 Task: Add a condition where "Hours since ticket status new Greater than Ten" in new tickets in your groups.
Action: Mouse moved to (108, 420)
Screenshot: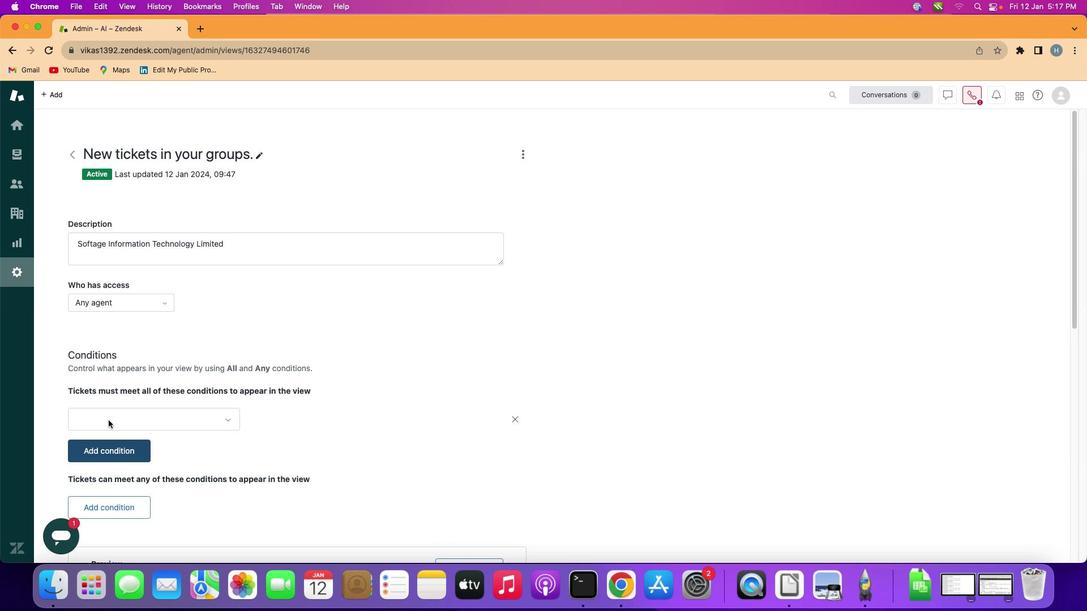 
Action: Mouse pressed left at (108, 420)
Screenshot: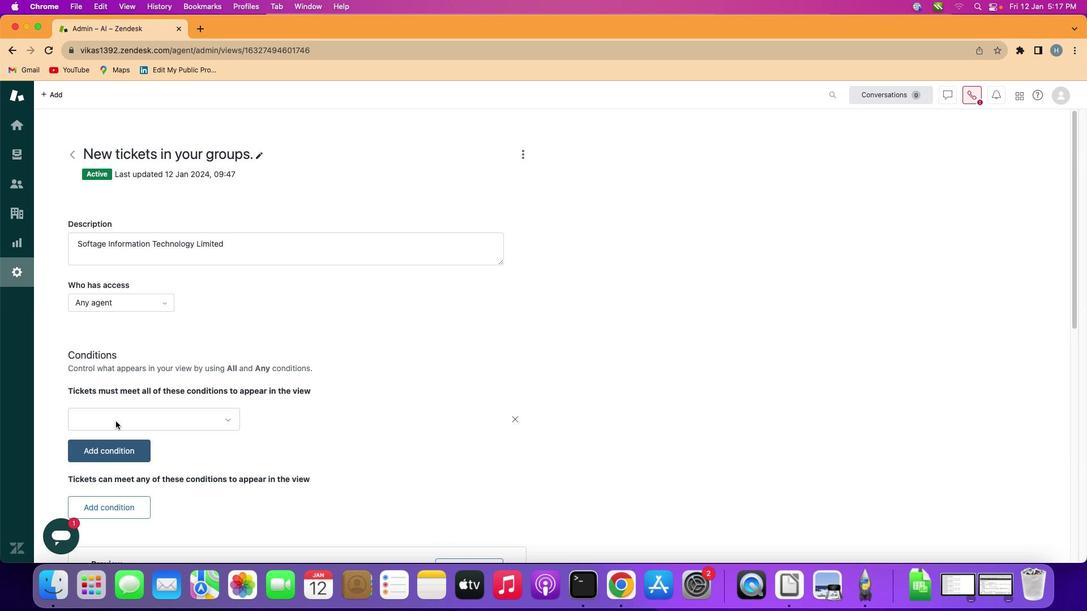 
Action: Mouse moved to (171, 416)
Screenshot: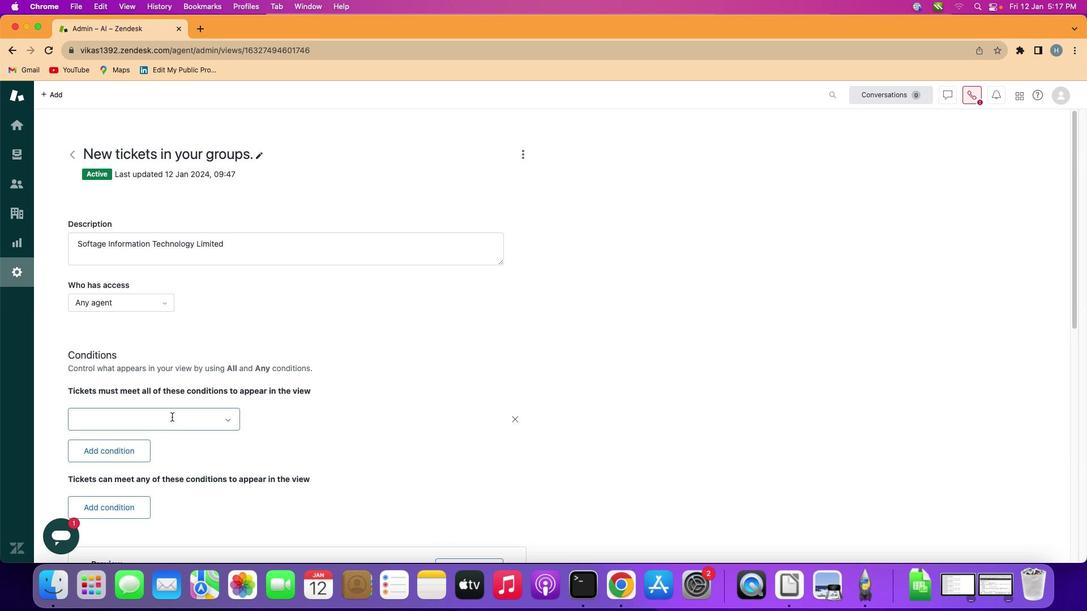 
Action: Mouse pressed left at (171, 416)
Screenshot: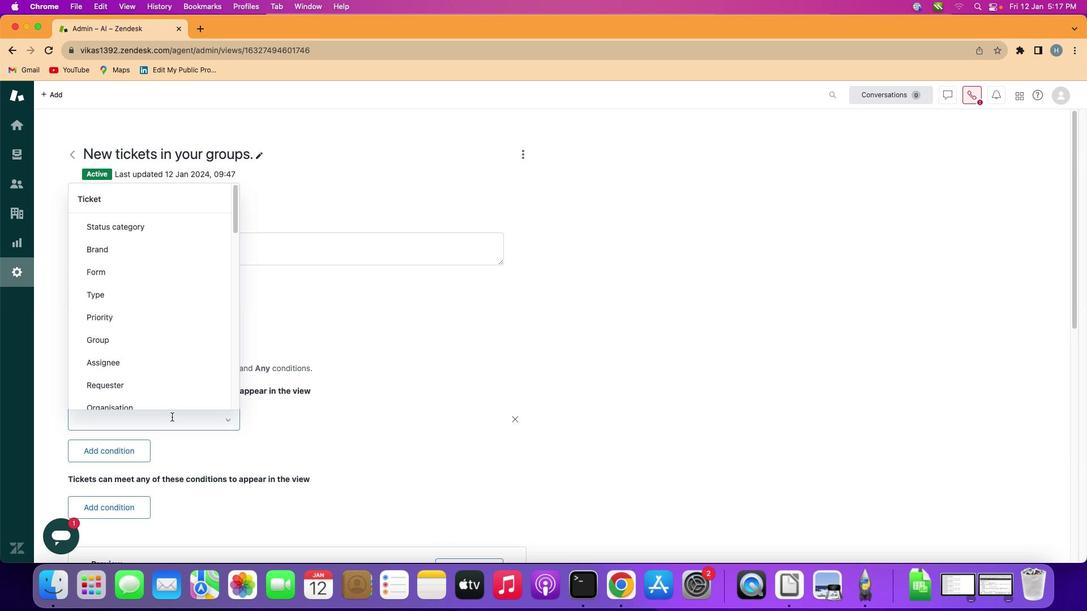 
Action: Mouse moved to (162, 325)
Screenshot: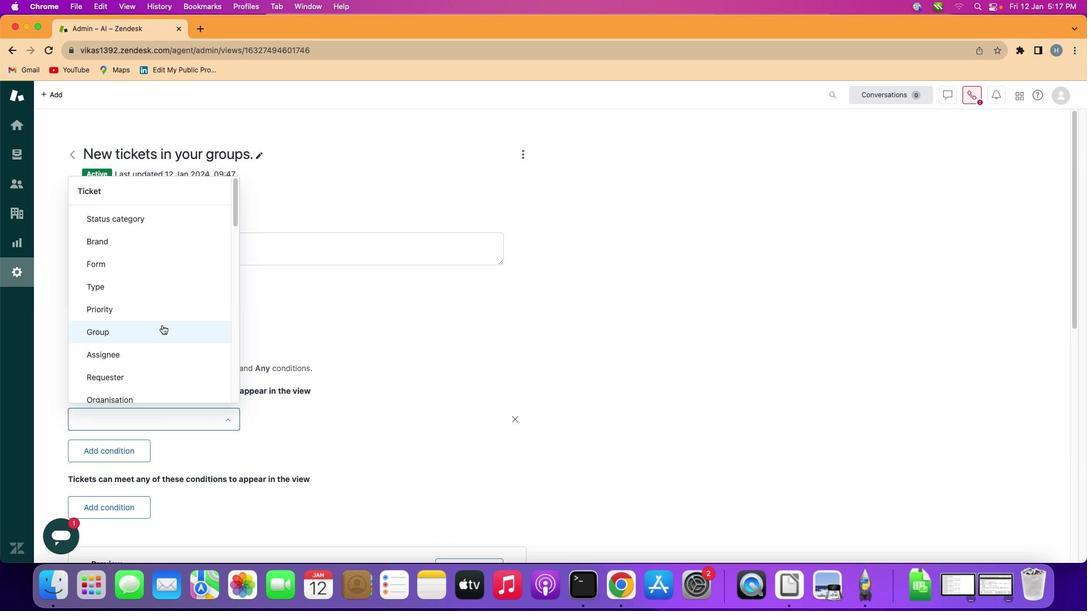 
Action: Mouse scrolled (162, 325) with delta (0, 0)
Screenshot: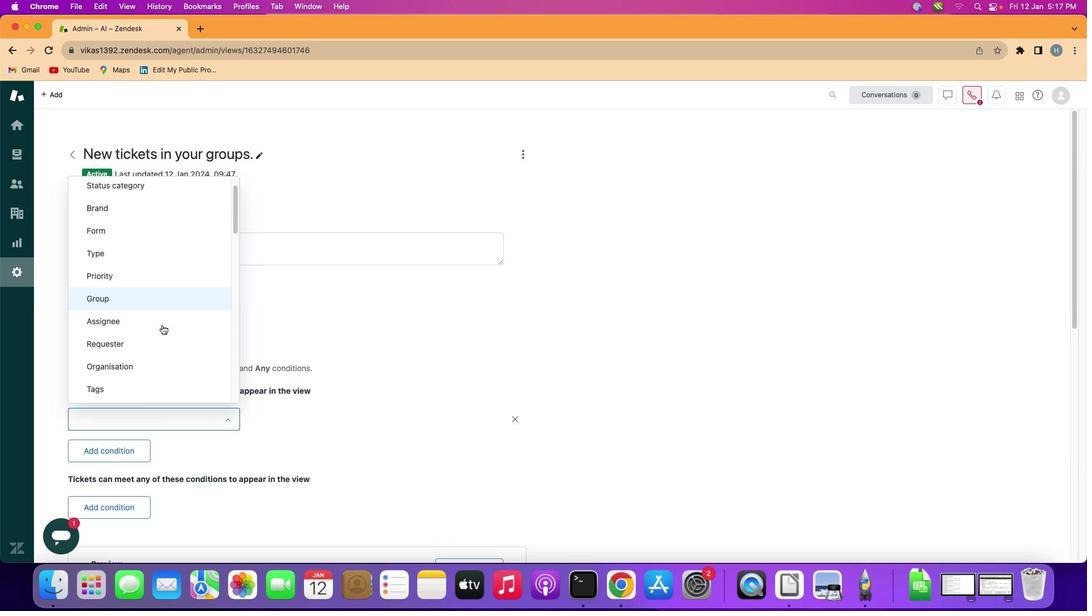 
Action: Mouse scrolled (162, 325) with delta (0, 0)
Screenshot: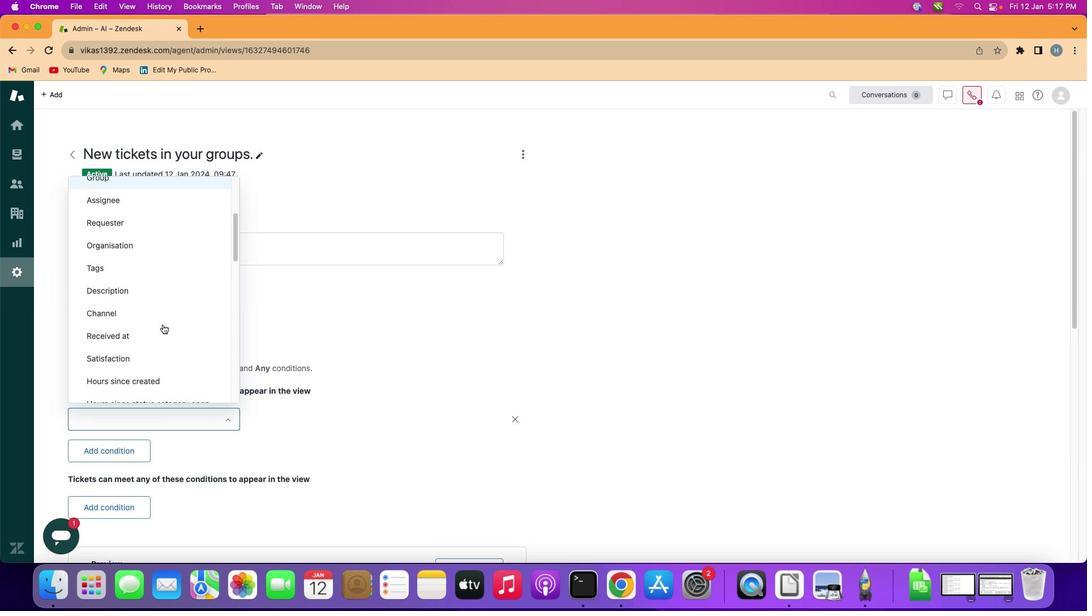 
Action: Mouse scrolled (162, 325) with delta (0, -1)
Screenshot: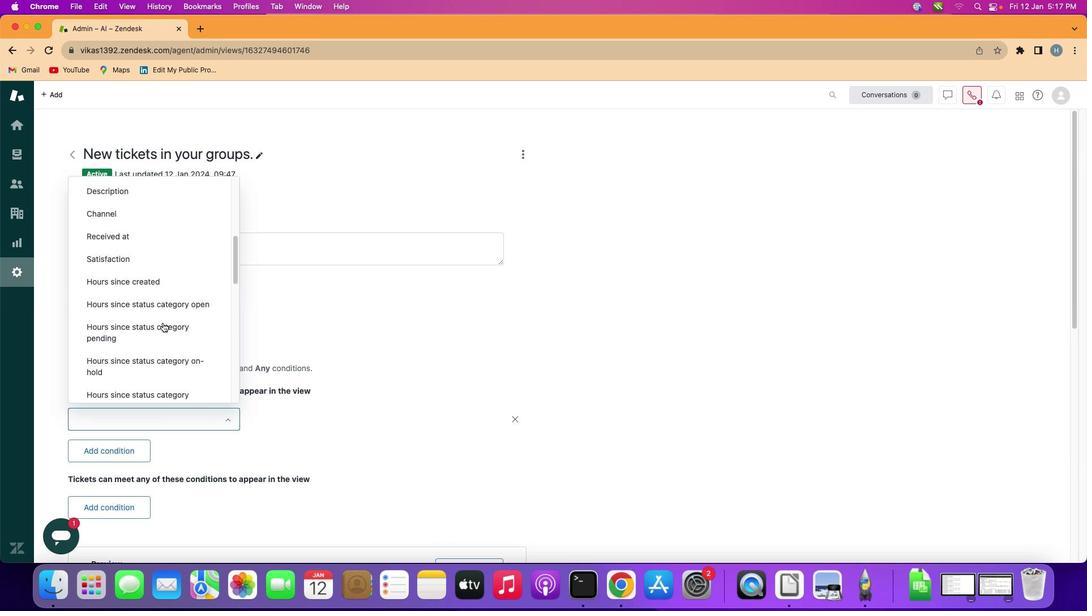 
Action: Mouse scrolled (162, 325) with delta (0, -1)
Screenshot: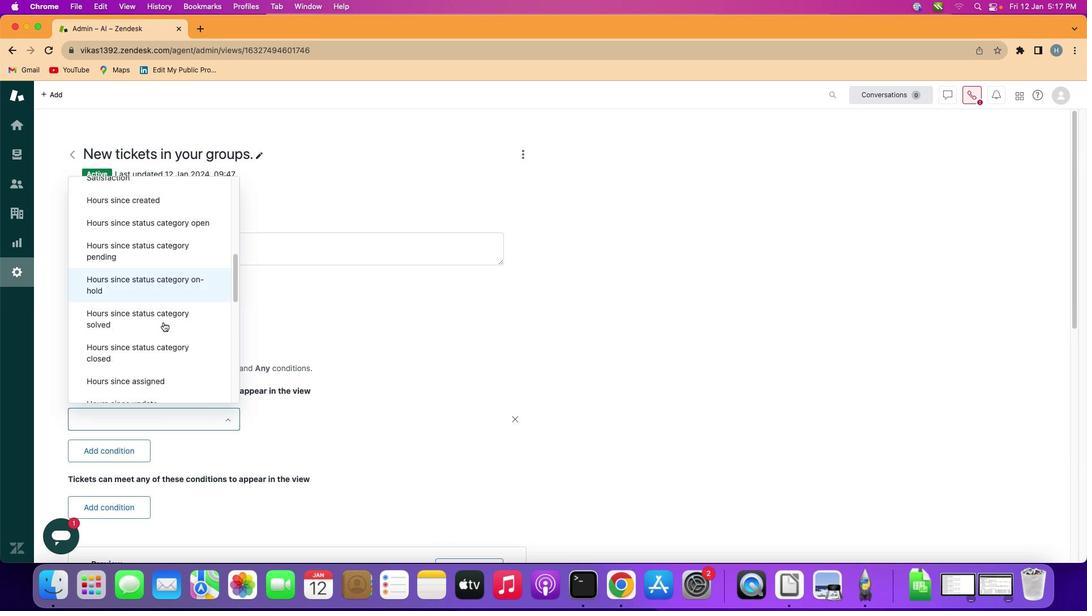
Action: Mouse scrolled (162, 325) with delta (0, -2)
Screenshot: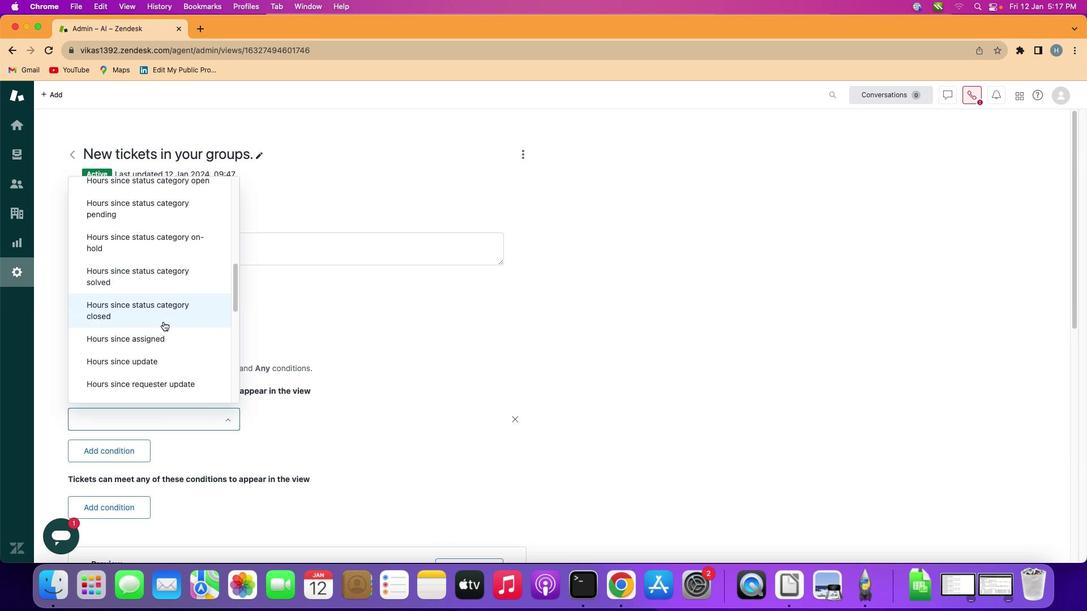 
Action: Mouse scrolled (162, 325) with delta (0, -2)
Screenshot: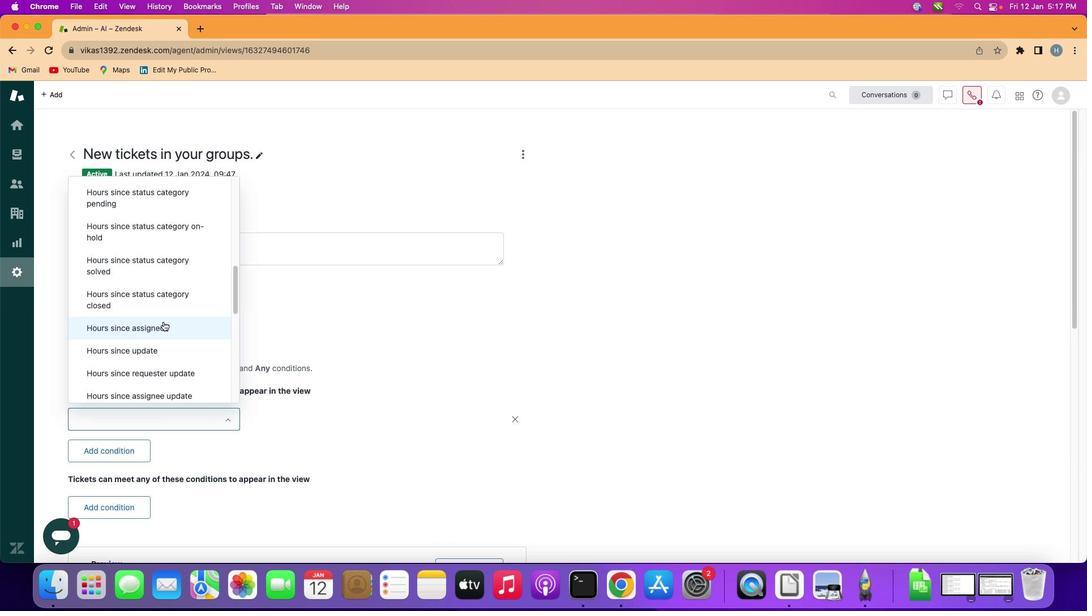 
Action: Mouse moved to (163, 322)
Screenshot: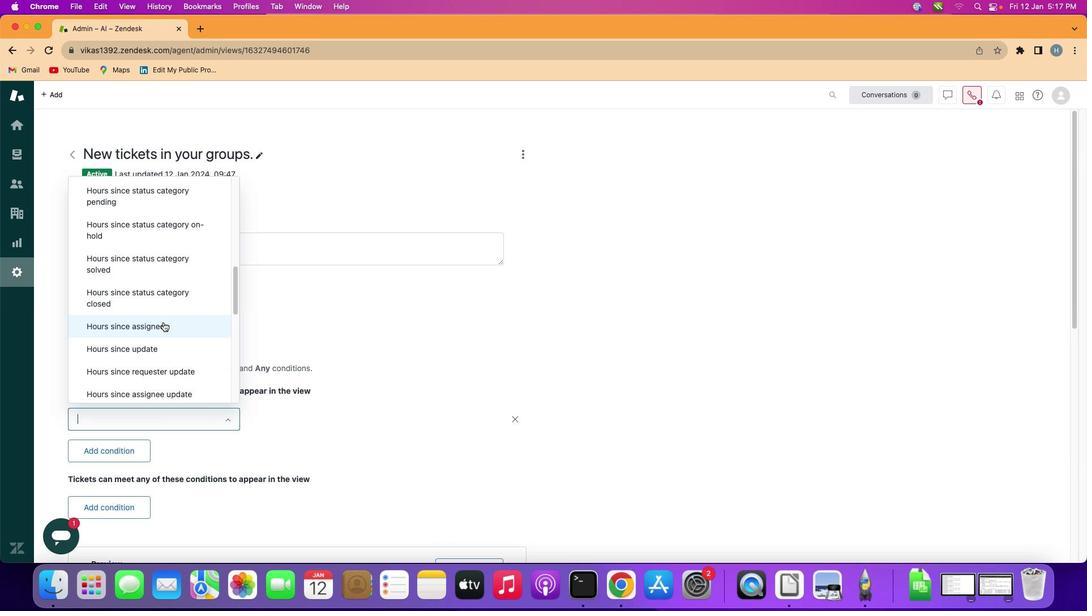 
Action: Mouse scrolled (163, 322) with delta (0, 0)
Screenshot: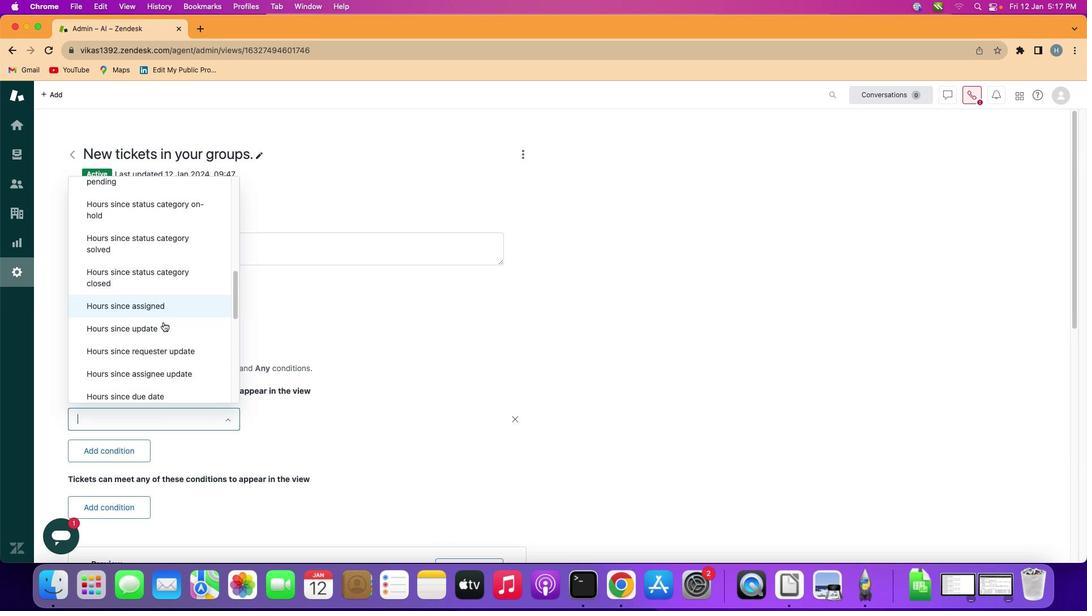 
Action: Mouse scrolled (163, 322) with delta (0, 0)
Screenshot: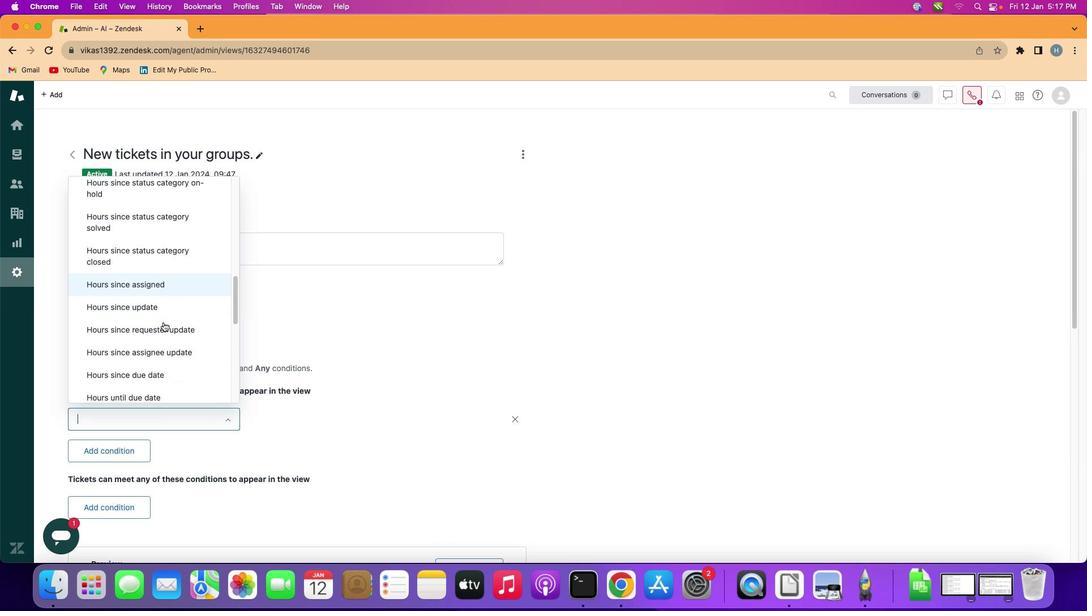 
Action: Mouse scrolled (163, 322) with delta (0, -1)
Screenshot: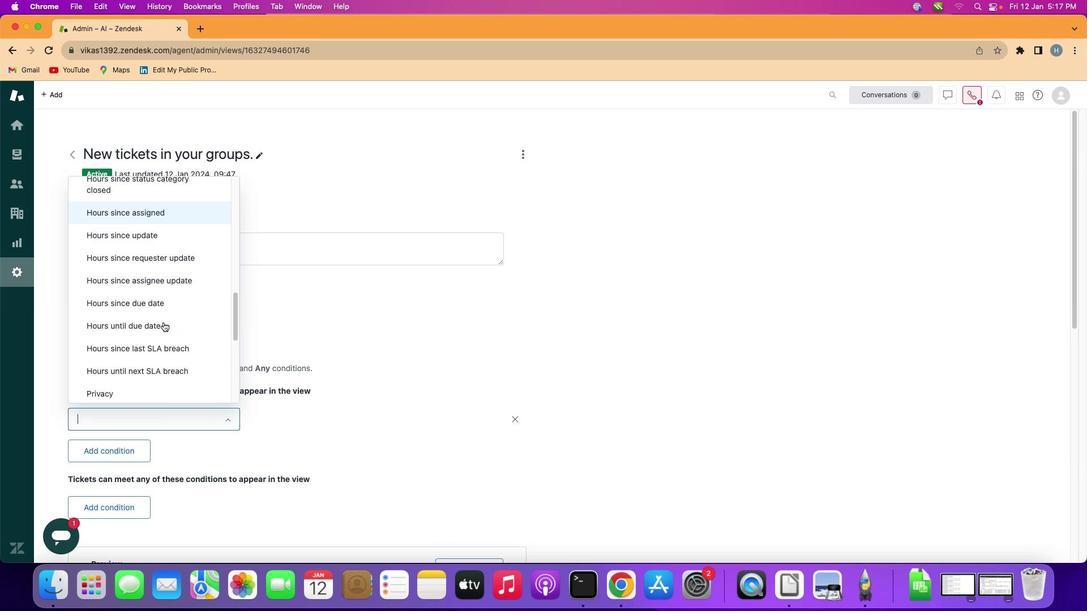 
Action: Mouse scrolled (163, 322) with delta (0, -1)
Screenshot: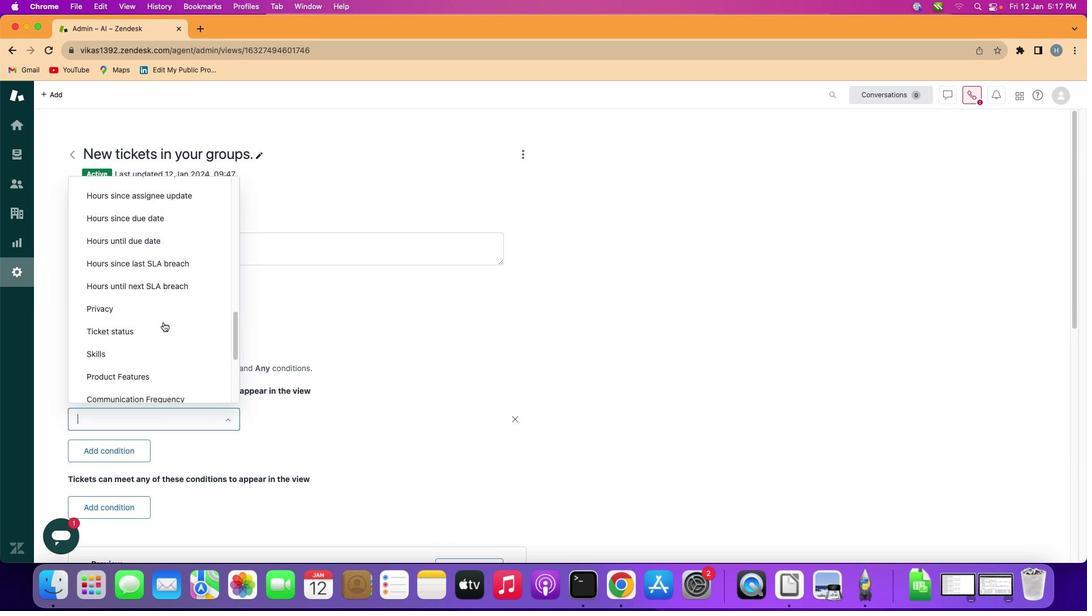
Action: Mouse scrolled (163, 322) with delta (0, -1)
Screenshot: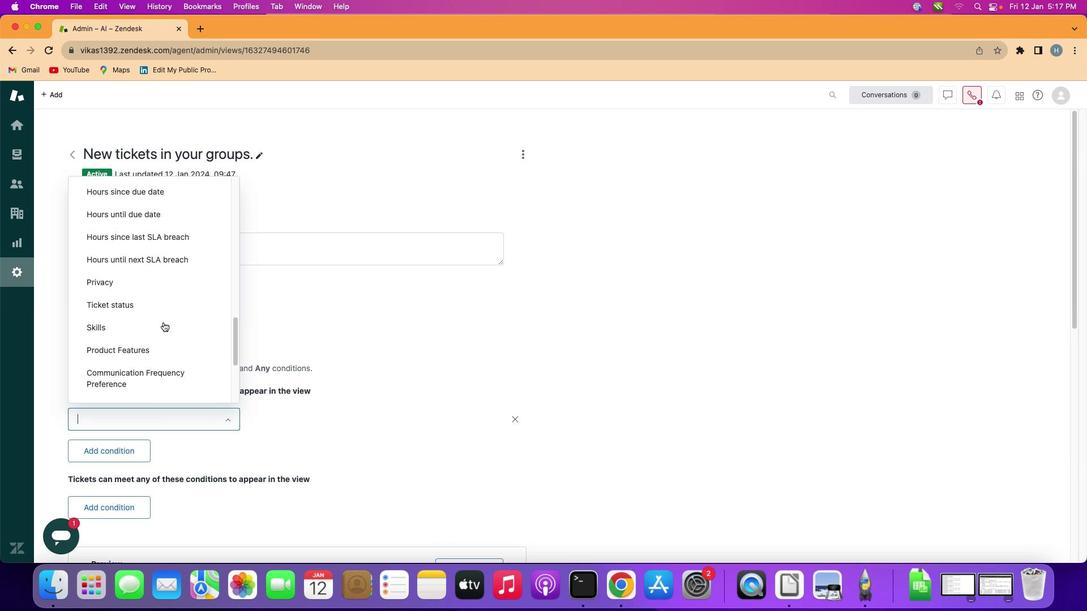 
Action: Mouse moved to (163, 321)
Screenshot: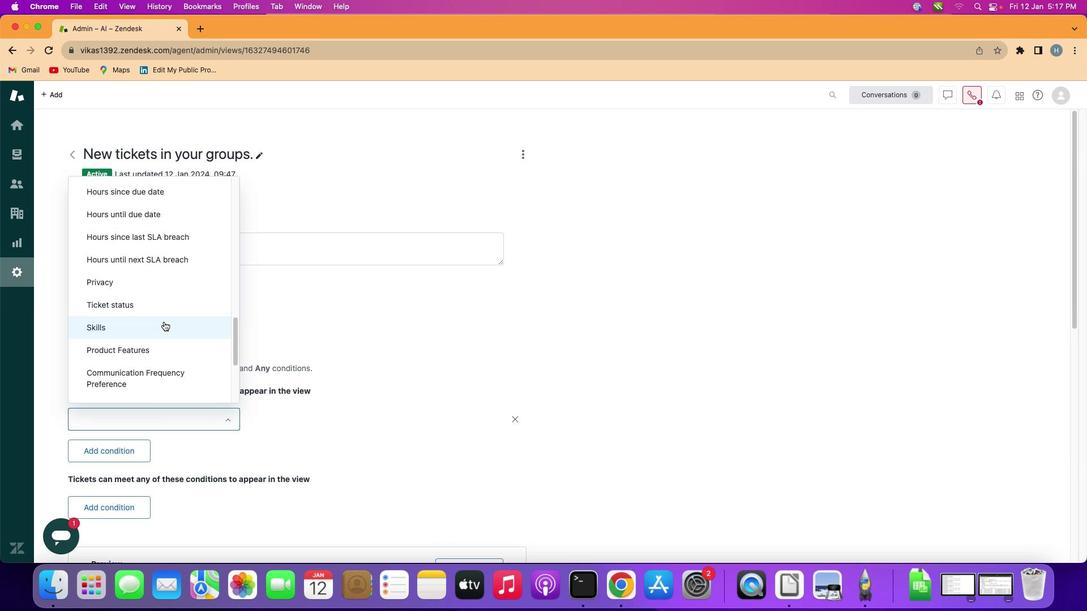 
Action: Mouse scrolled (163, 321) with delta (0, 0)
Screenshot: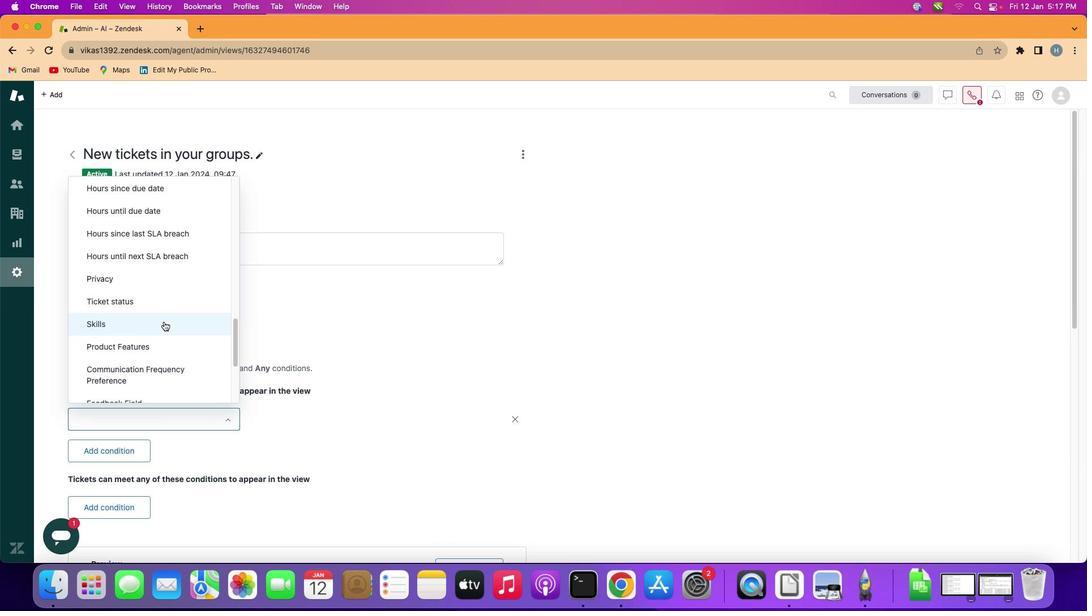 
Action: Mouse scrolled (163, 321) with delta (0, 0)
Screenshot: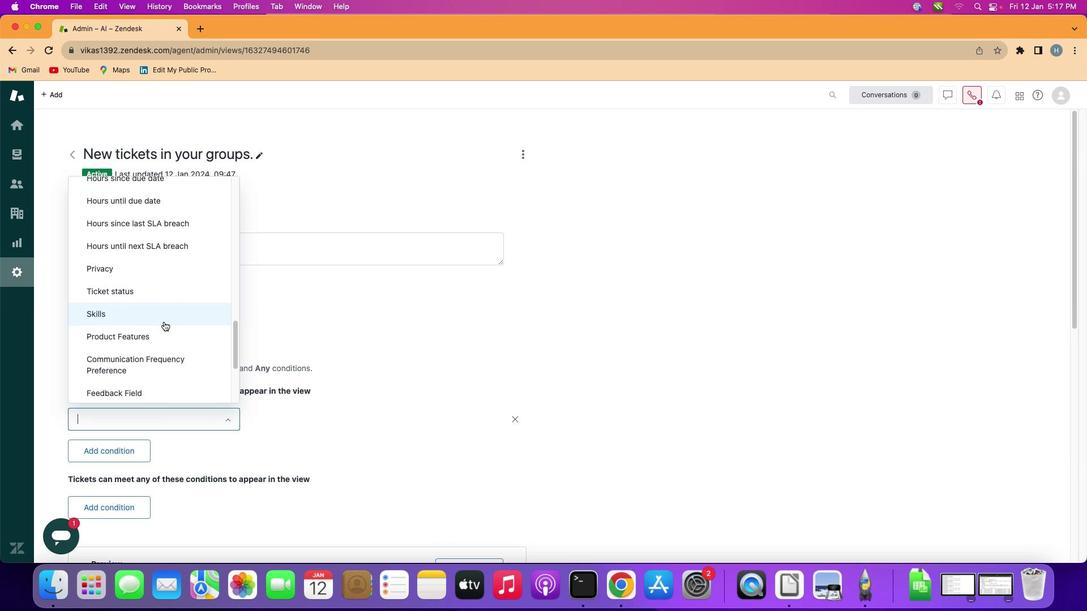 
Action: Mouse scrolled (163, 321) with delta (0, 0)
Screenshot: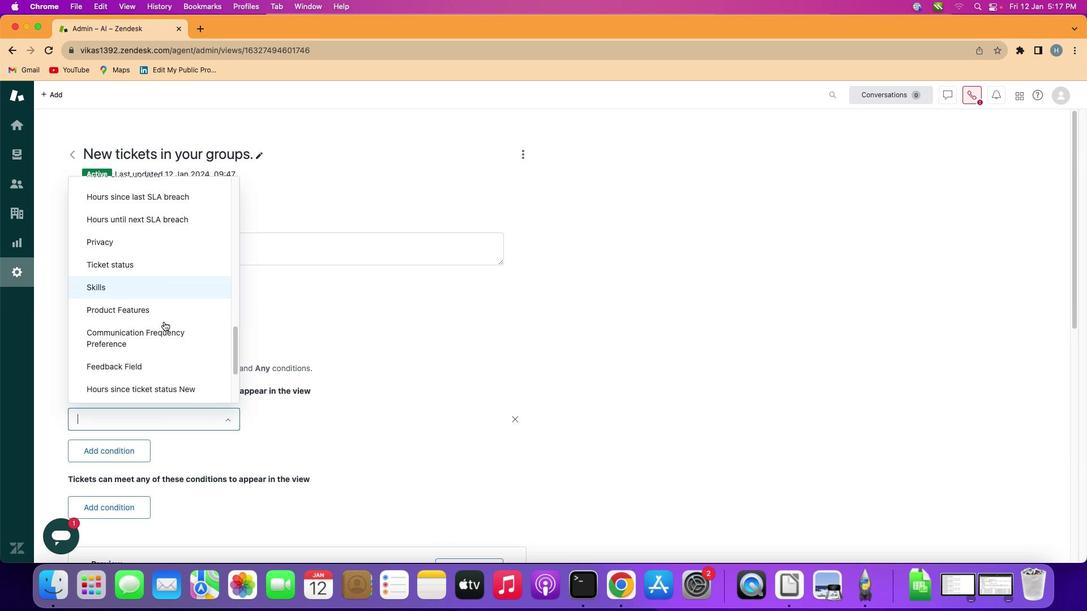 
Action: Mouse scrolled (163, 321) with delta (0, 0)
Screenshot: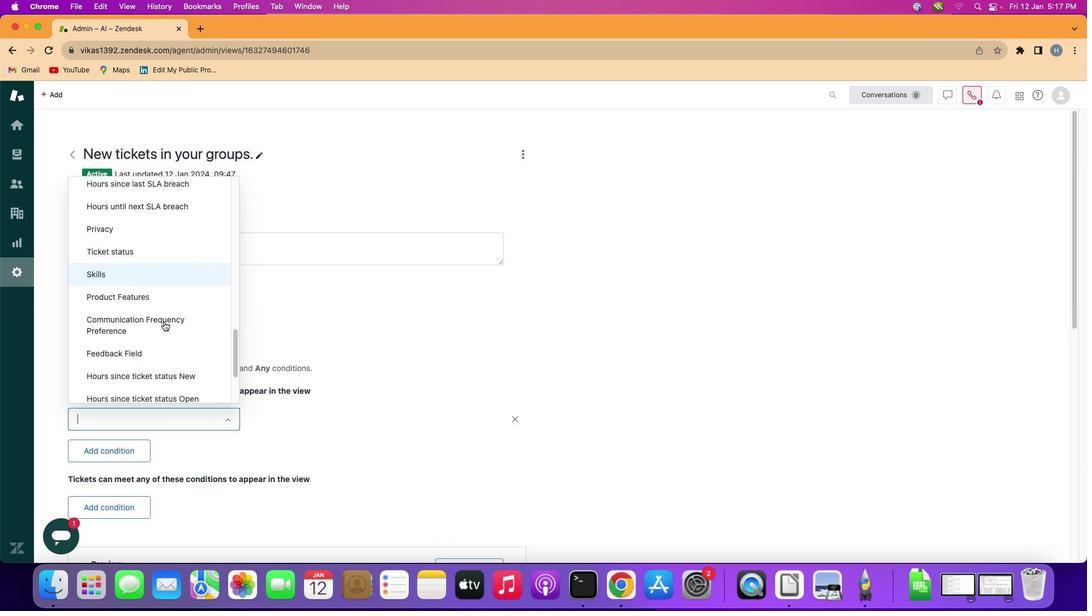 
Action: Mouse moved to (169, 329)
Screenshot: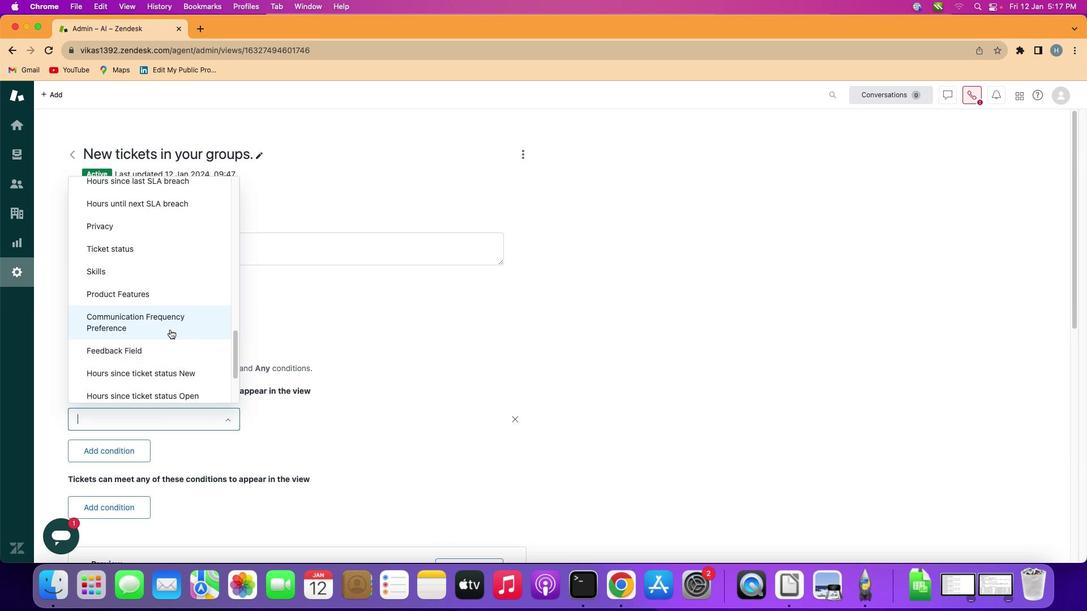 
Action: Mouse scrolled (169, 329) with delta (0, 0)
Screenshot: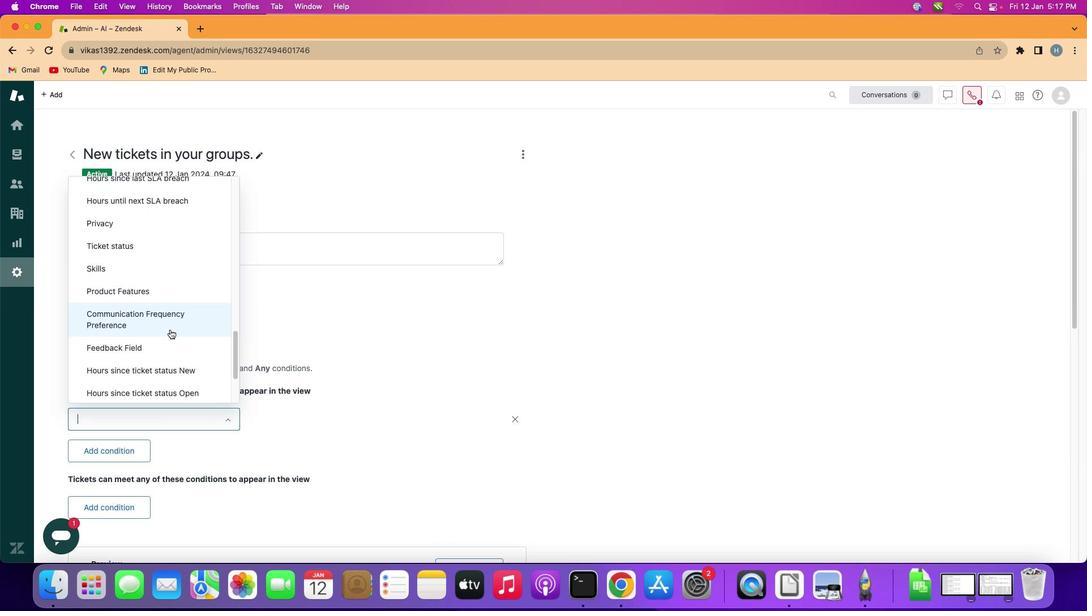 
Action: Mouse scrolled (169, 329) with delta (0, 0)
Screenshot: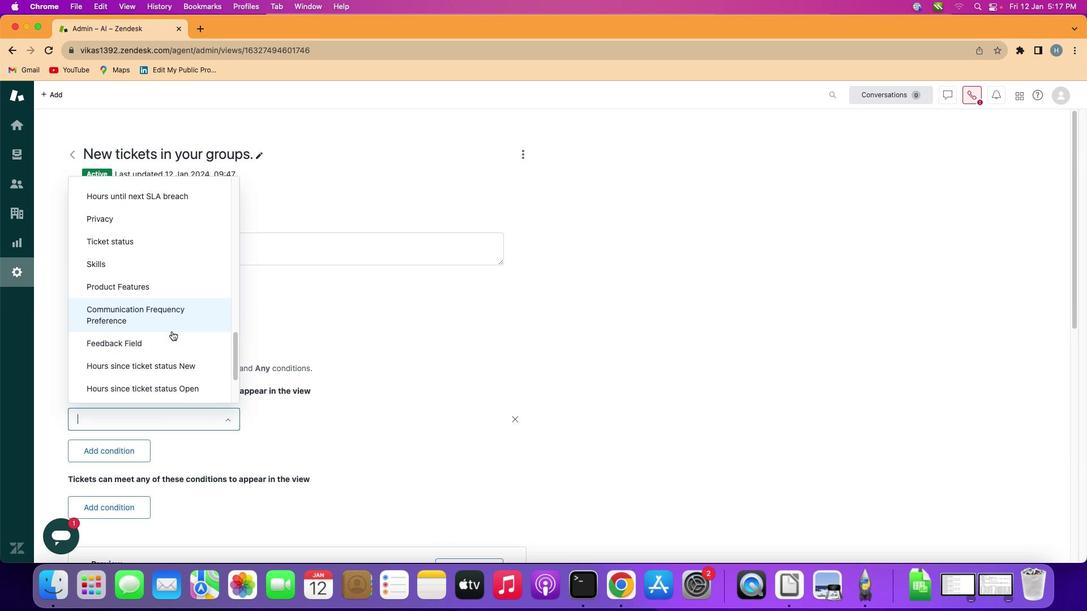 
Action: Mouse scrolled (169, 329) with delta (0, 0)
Screenshot: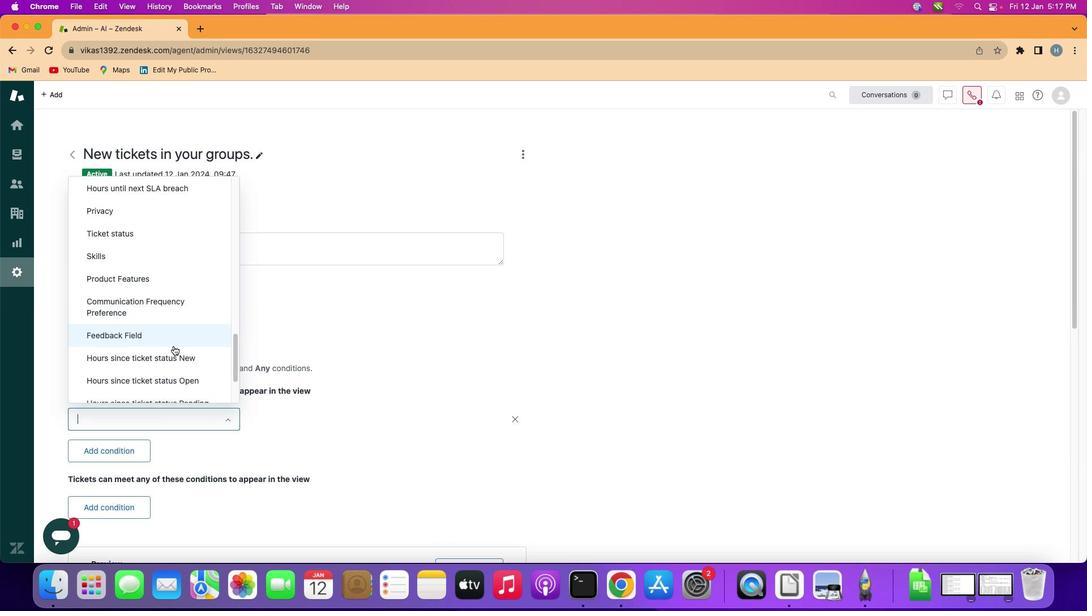 
Action: Mouse moved to (177, 357)
Screenshot: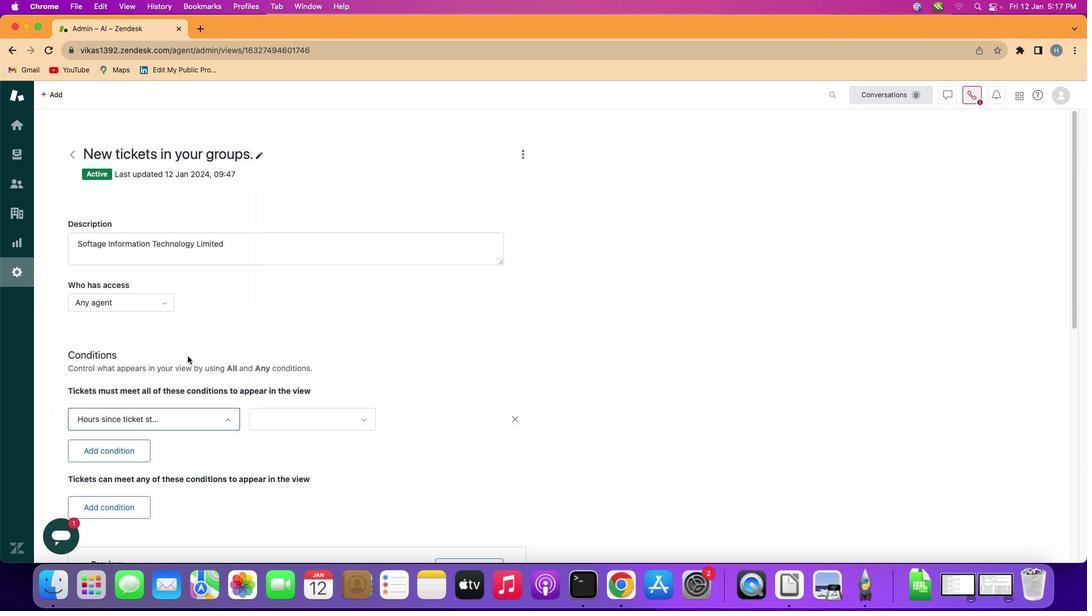 
Action: Mouse pressed left at (177, 357)
Screenshot: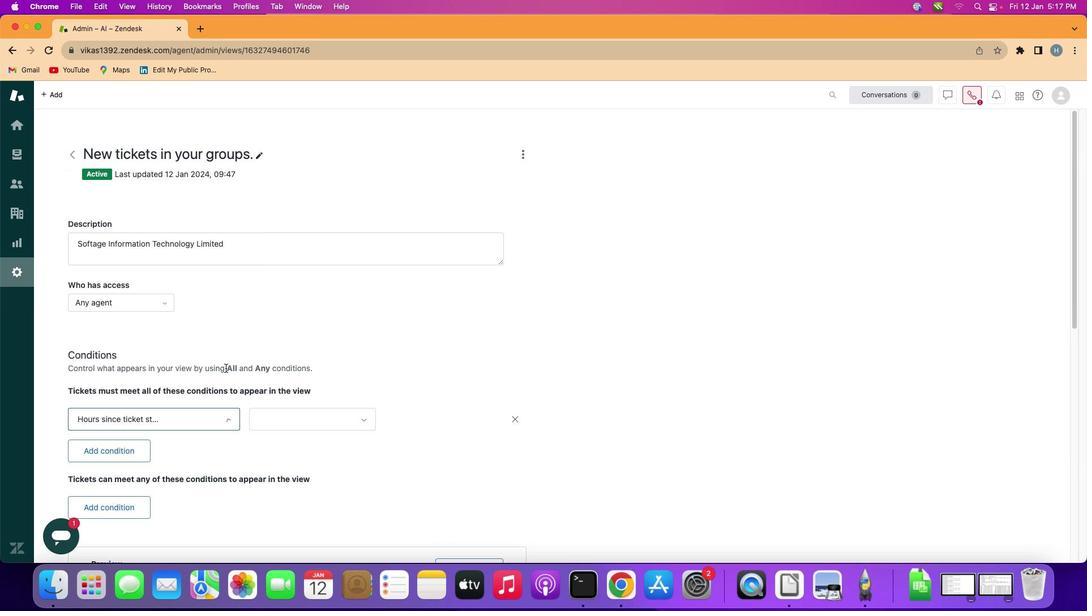 
Action: Mouse moved to (308, 417)
Screenshot: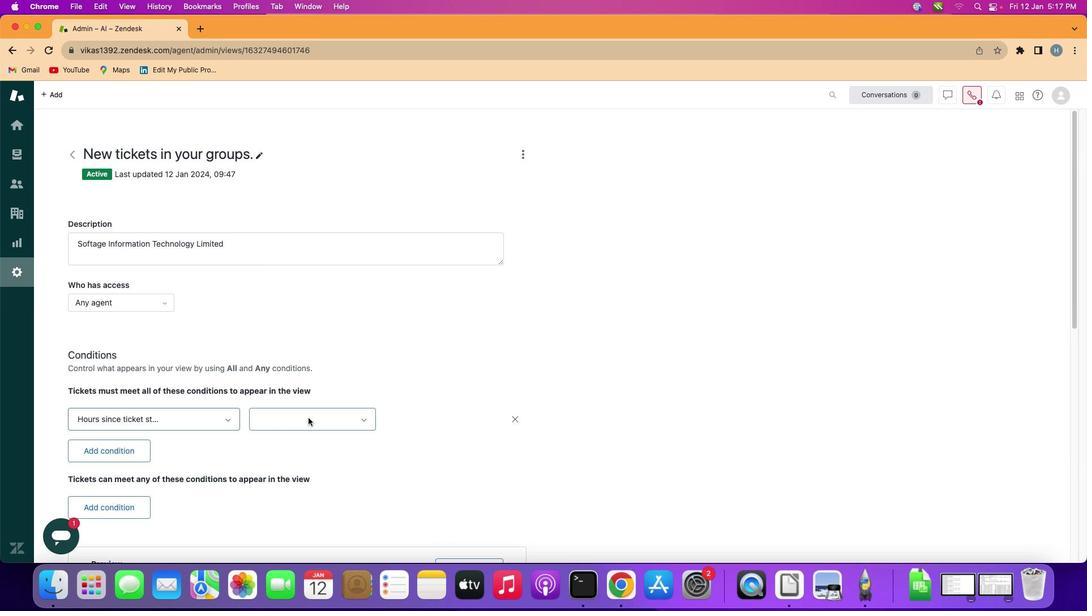 
Action: Mouse pressed left at (308, 417)
Screenshot: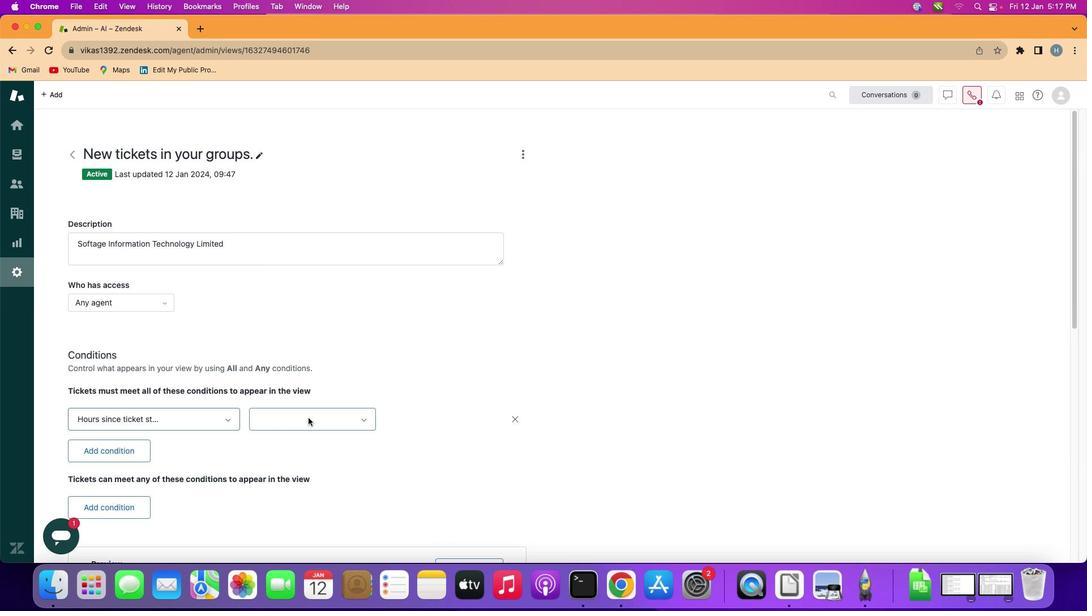 
Action: Mouse moved to (311, 463)
Screenshot: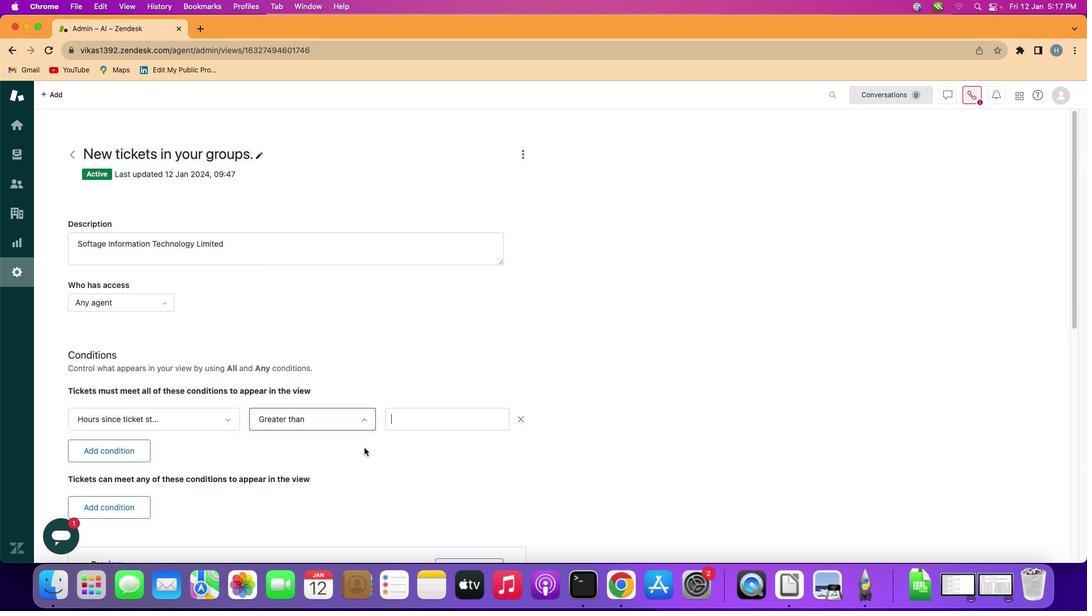 
Action: Mouse pressed left at (311, 463)
Screenshot: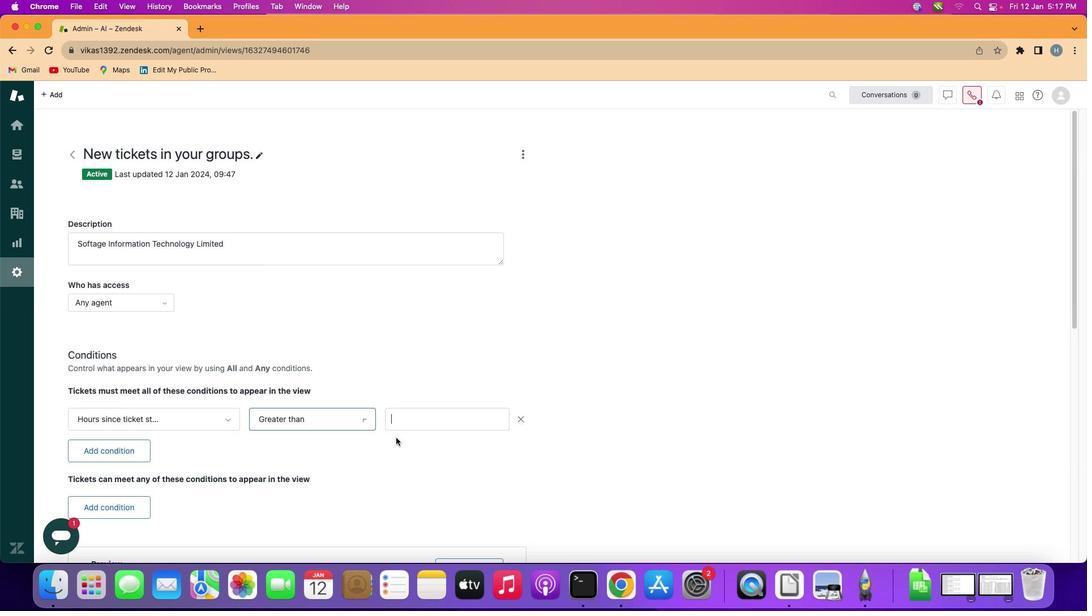
Action: Mouse moved to (429, 419)
Screenshot: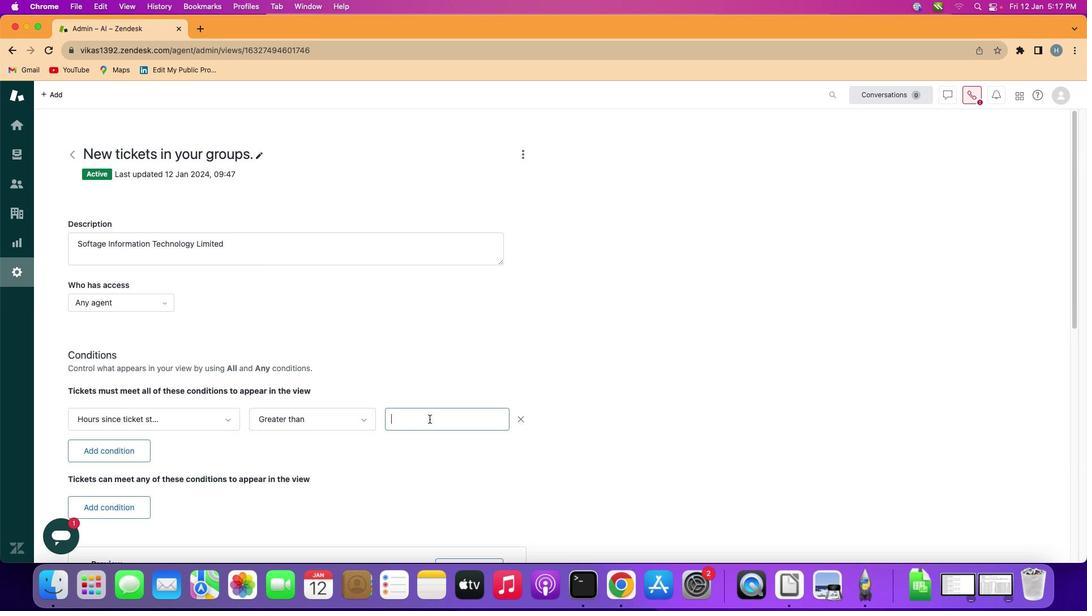 
Action: Mouse pressed left at (429, 419)
Screenshot: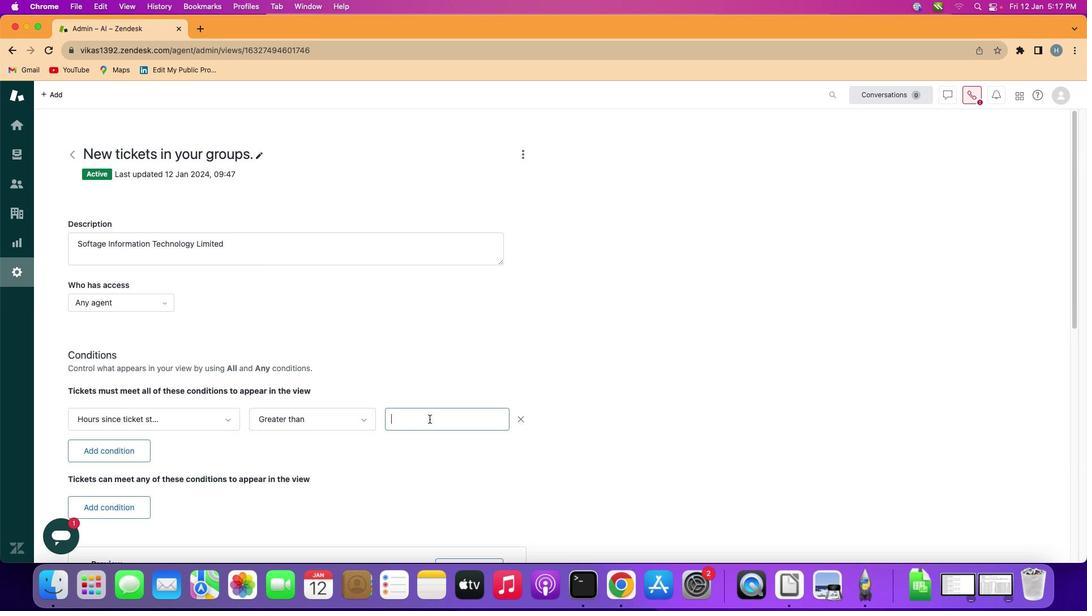 
Action: Key pressed Key.shift'T''e''n'
Screenshot: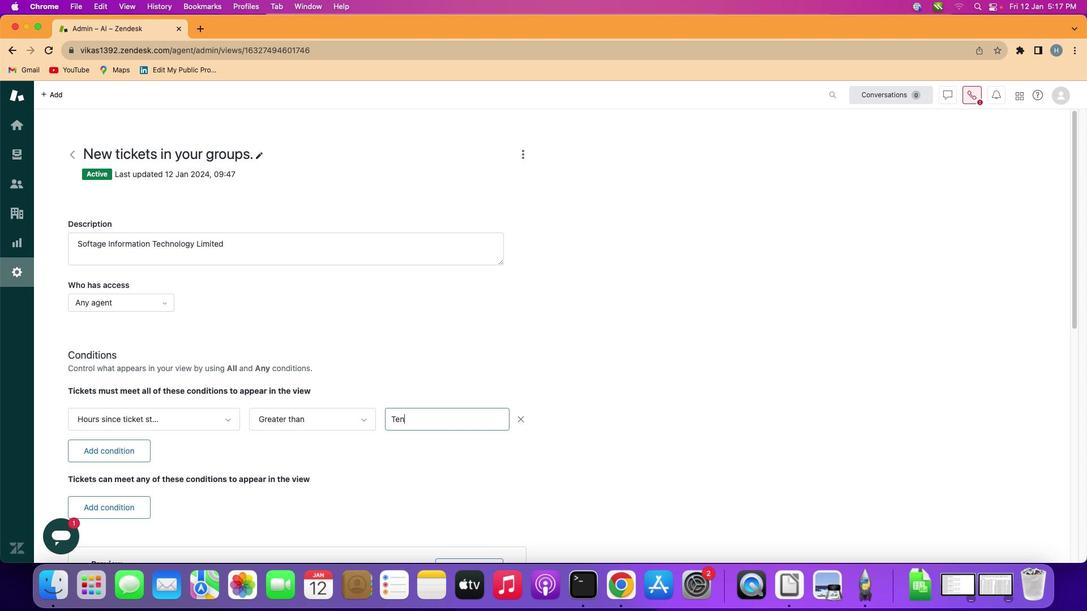 
